 Task: In the Page Anthony.pptxadd a new layout 'blank'and insert a shape ' sort'shape fill with colour blackshape outline with colour redshape effects 3-d rotation ' isometric left down'
Action: Mouse moved to (21, 103)
Screenshot: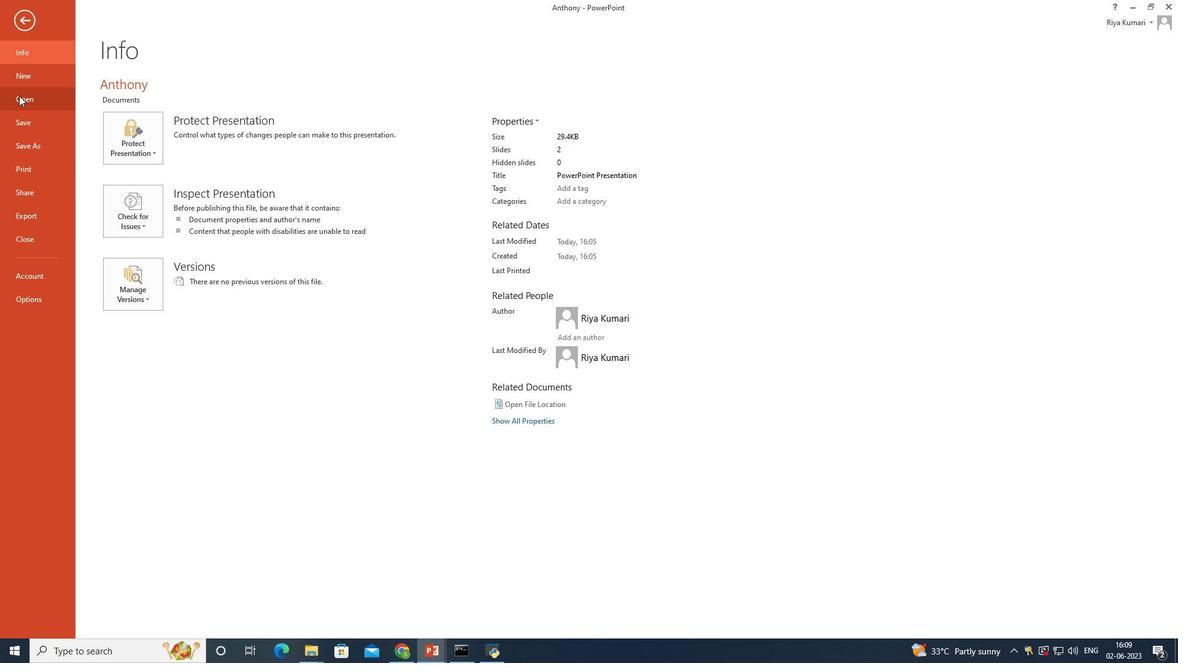
Action: Mouse pressed left at (21, 103)
Screenshot: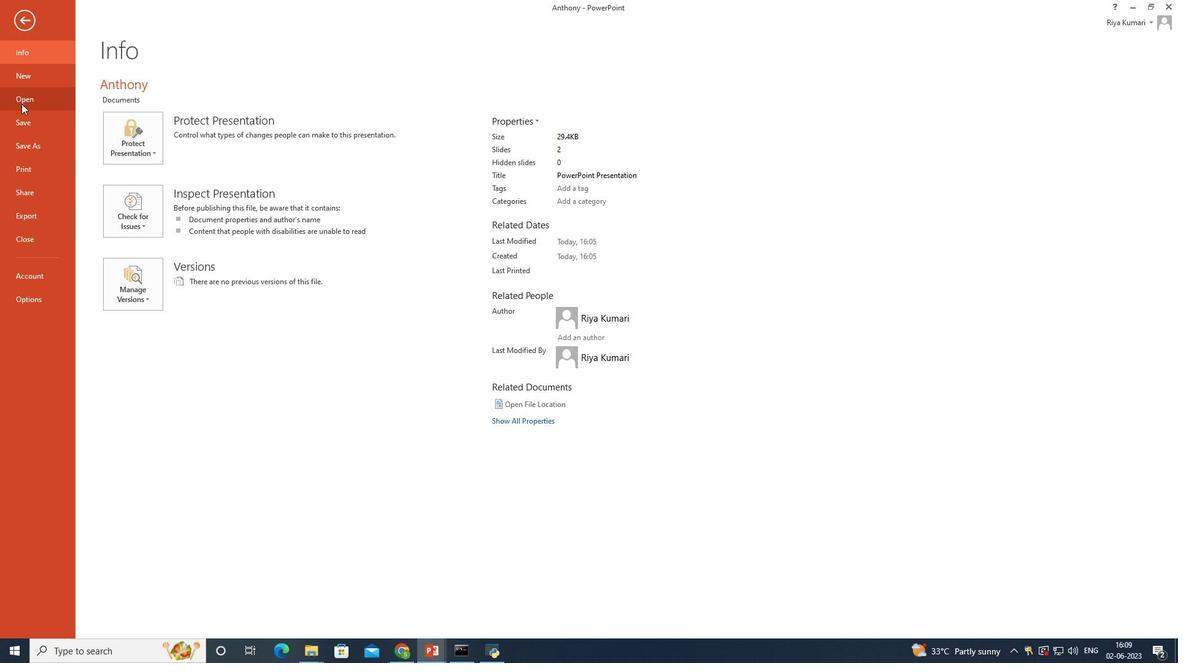 
Action: Mouse moved to (358, 109)
Screenshot: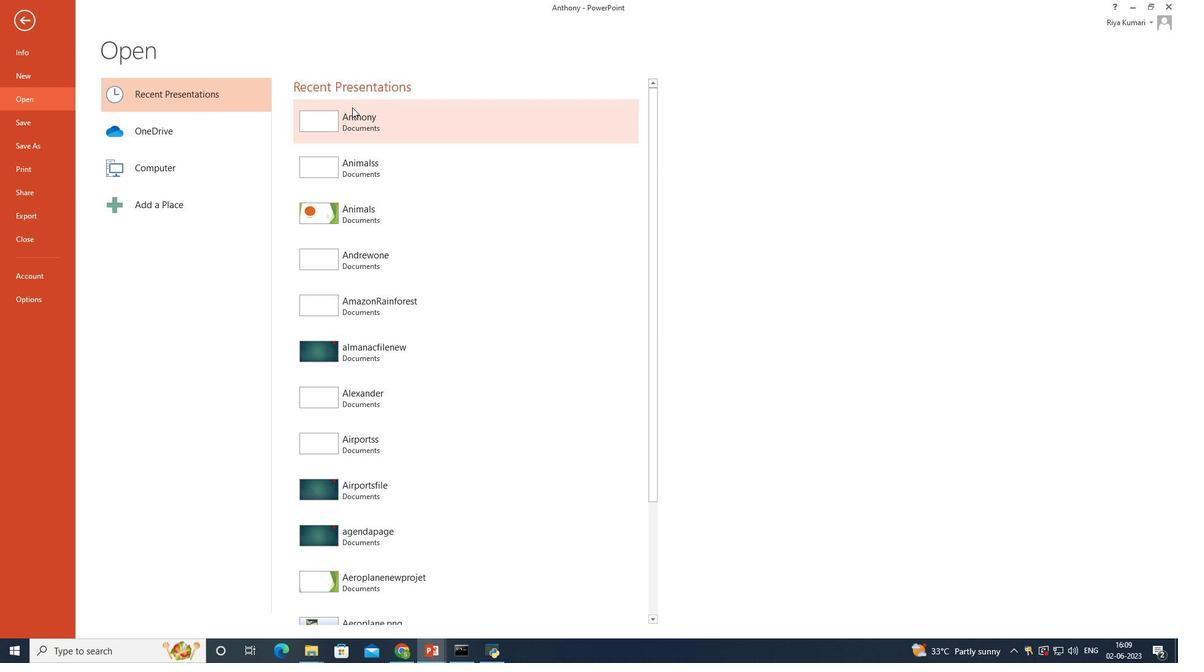 
Action: Mouse pressed left at (358, 109)
Screenshot: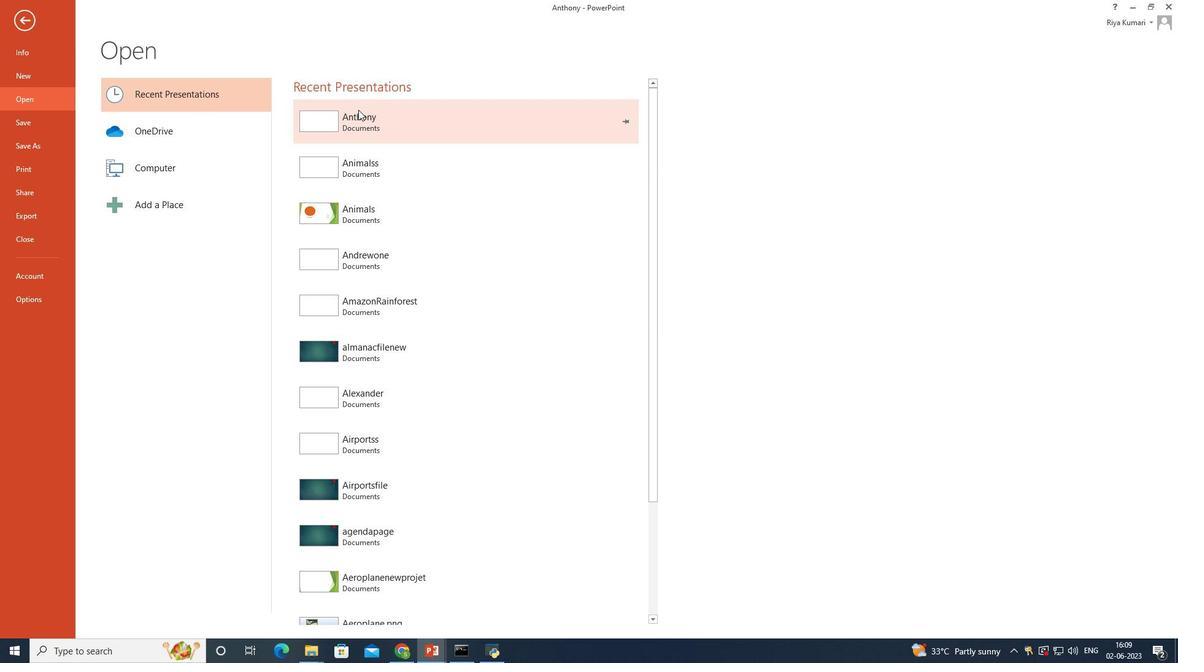 
Action: Mouse moved to (151, 40)
Screenshot: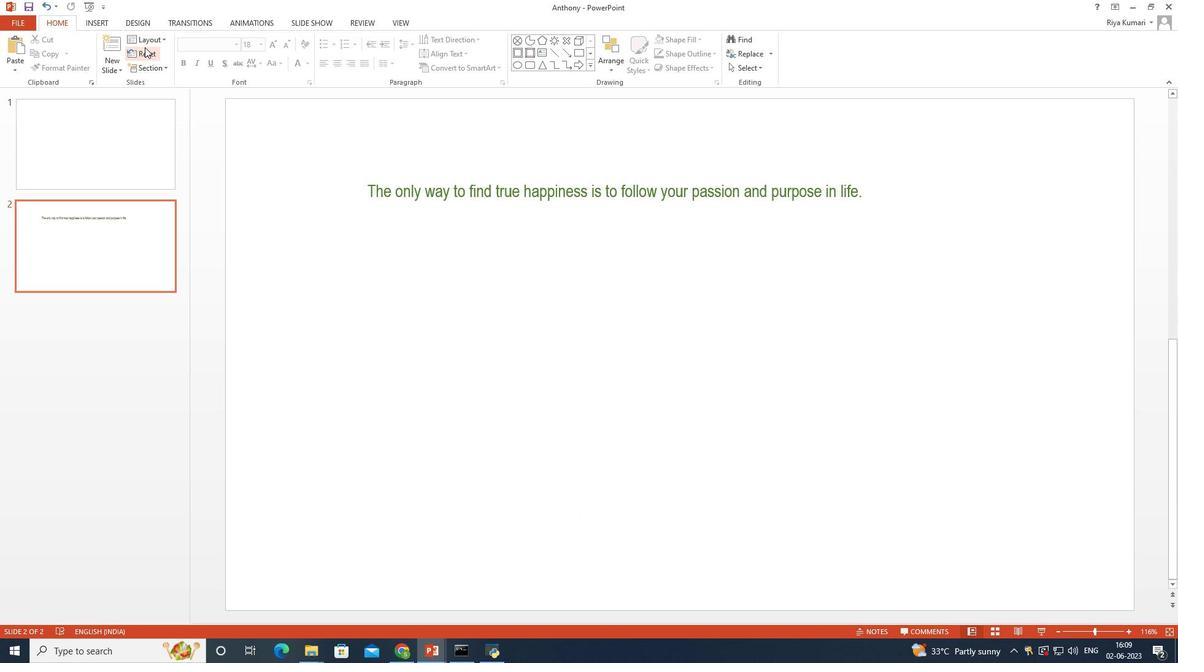 
Action: Mouse pressed left at (151, 40)
Screenshot: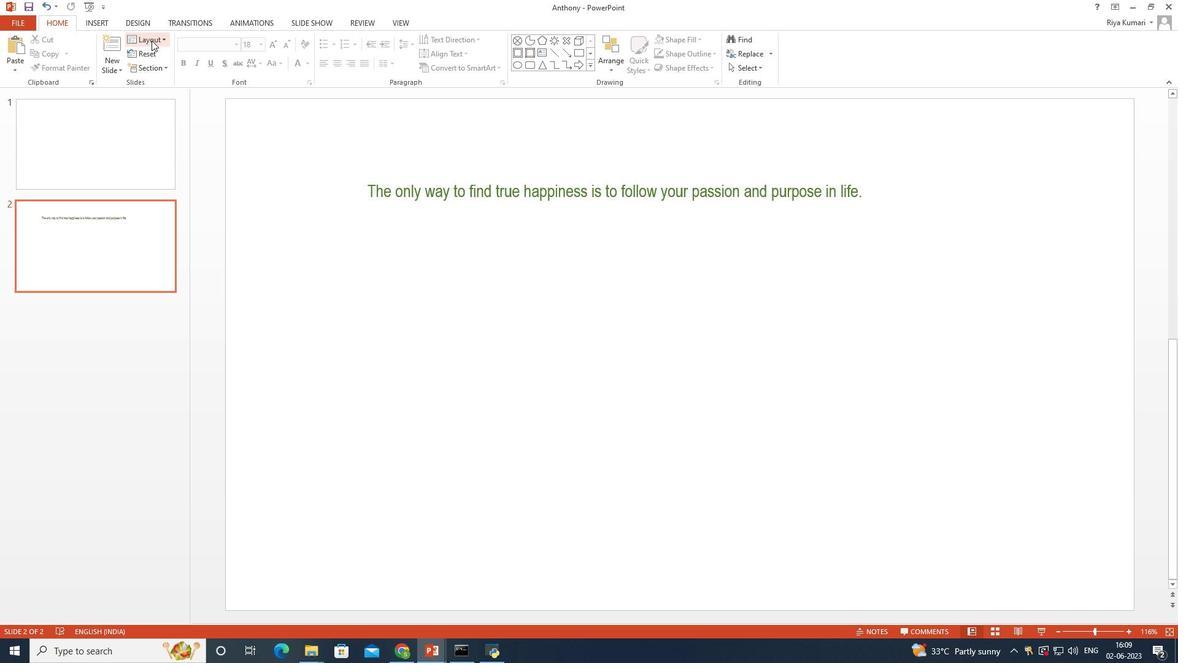 
Action: Mouse moved to (174, 200)
Screenshot: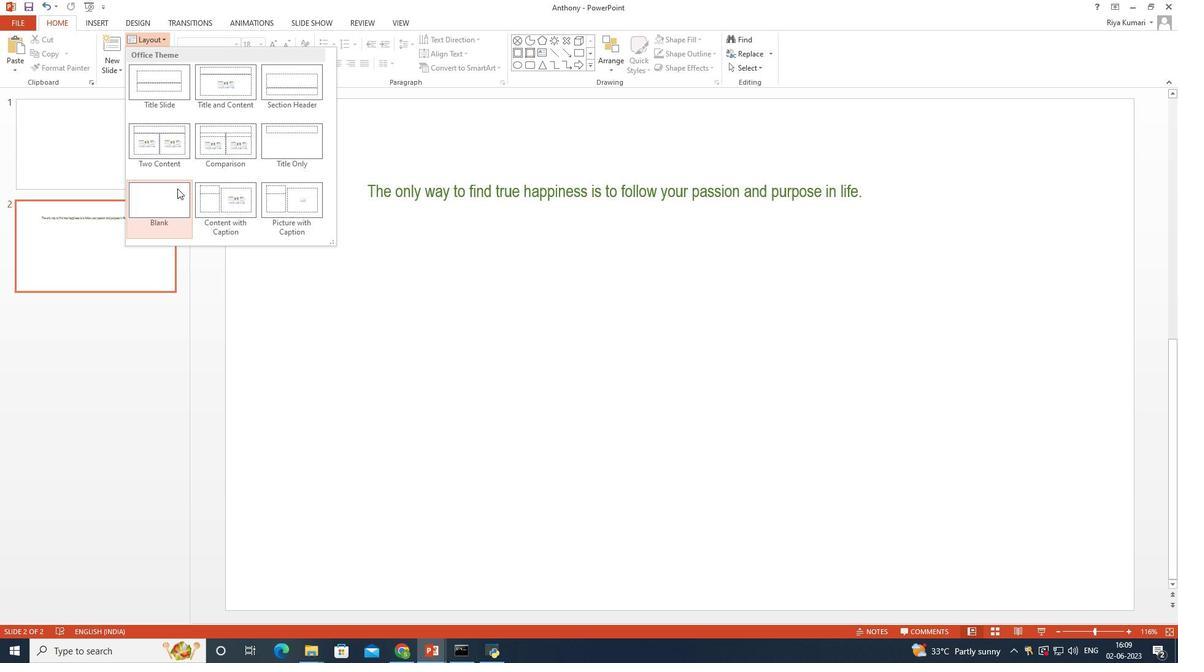 
Action: Mouse pressed left at (174, 200)
Screenshot: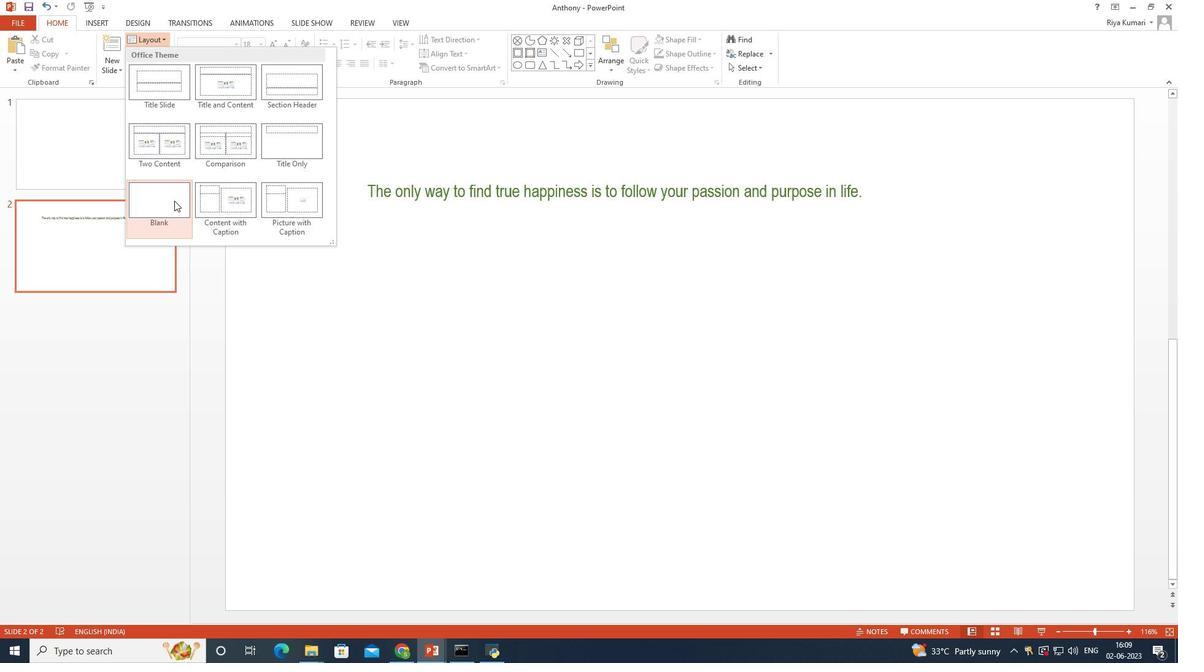 
Action: Mouse moved to (149, 163)
Screenshot: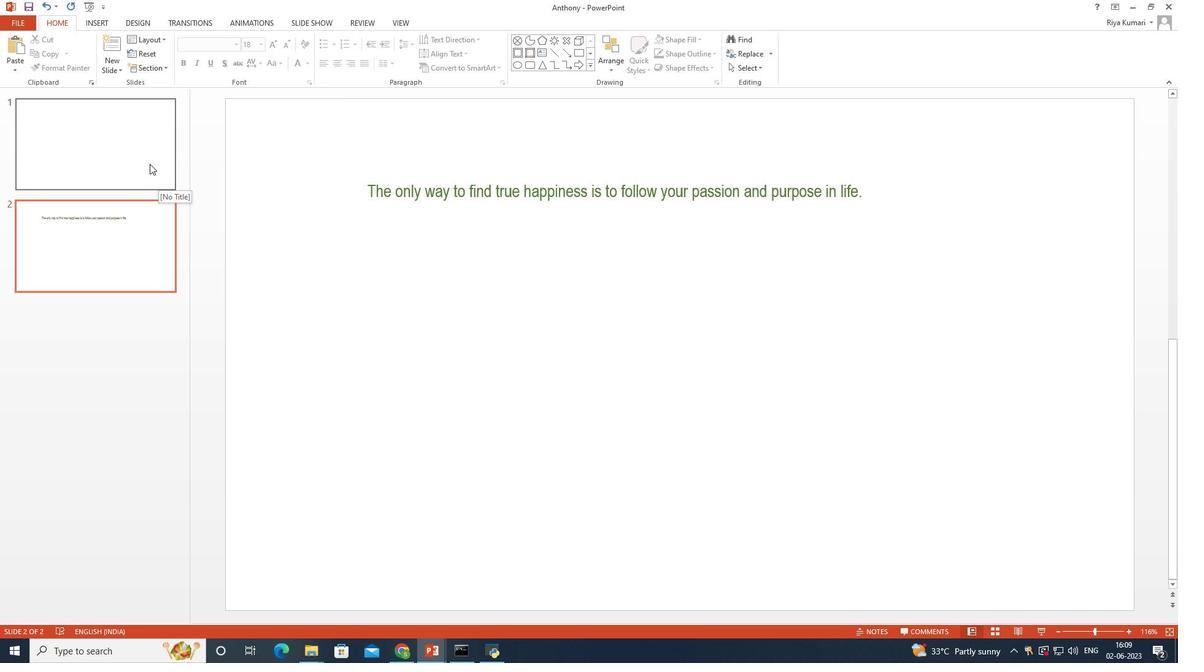 
Action: Mouse pressed left at (149, 163)
Screenshot: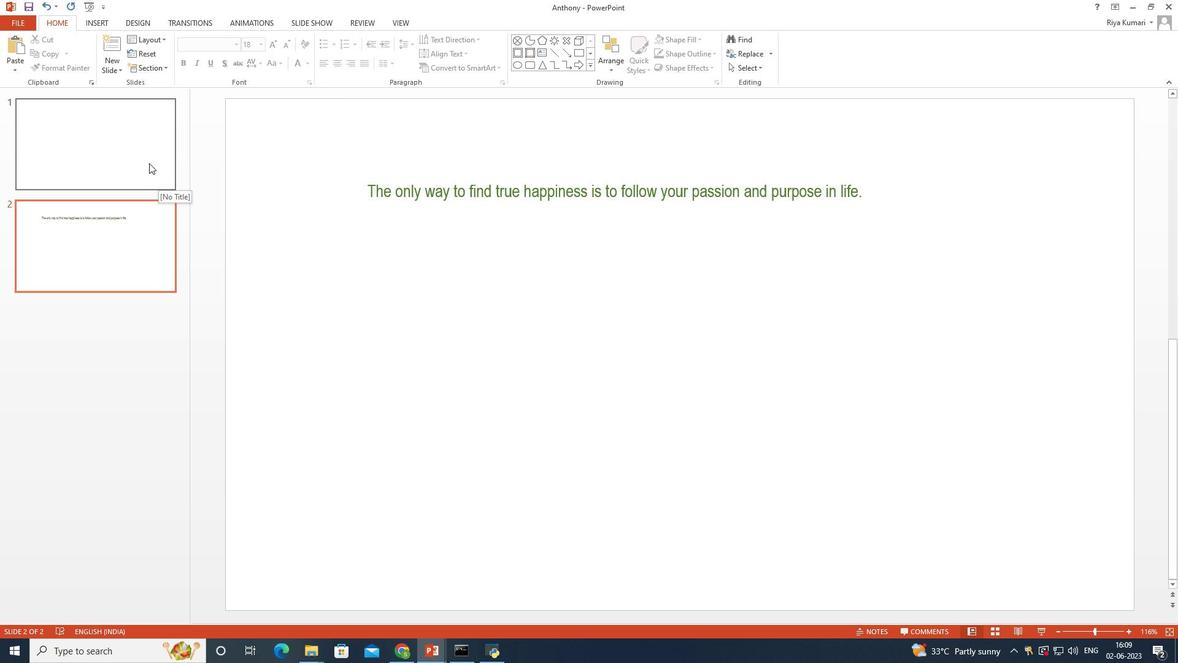 
Action: Mouse moved to (132, 38)
Screenshot: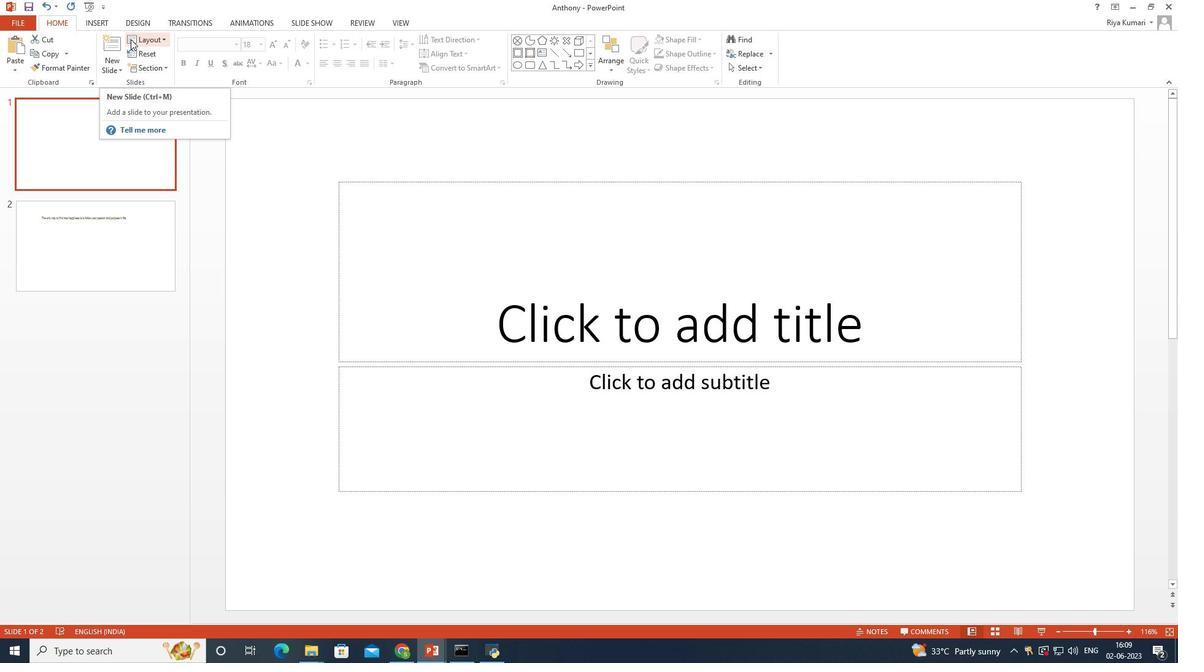 
Action: Mouse pressed left at (132, 38)
Screenshot: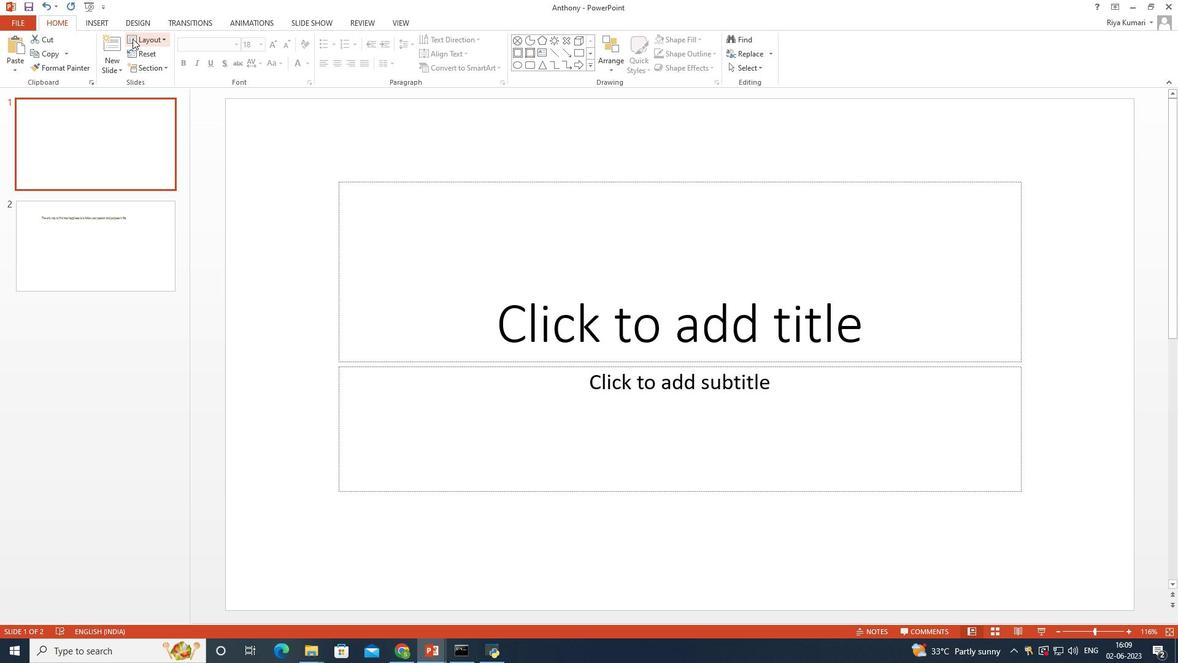 
Action: Mouse moved to (166, 187)
Screenshot: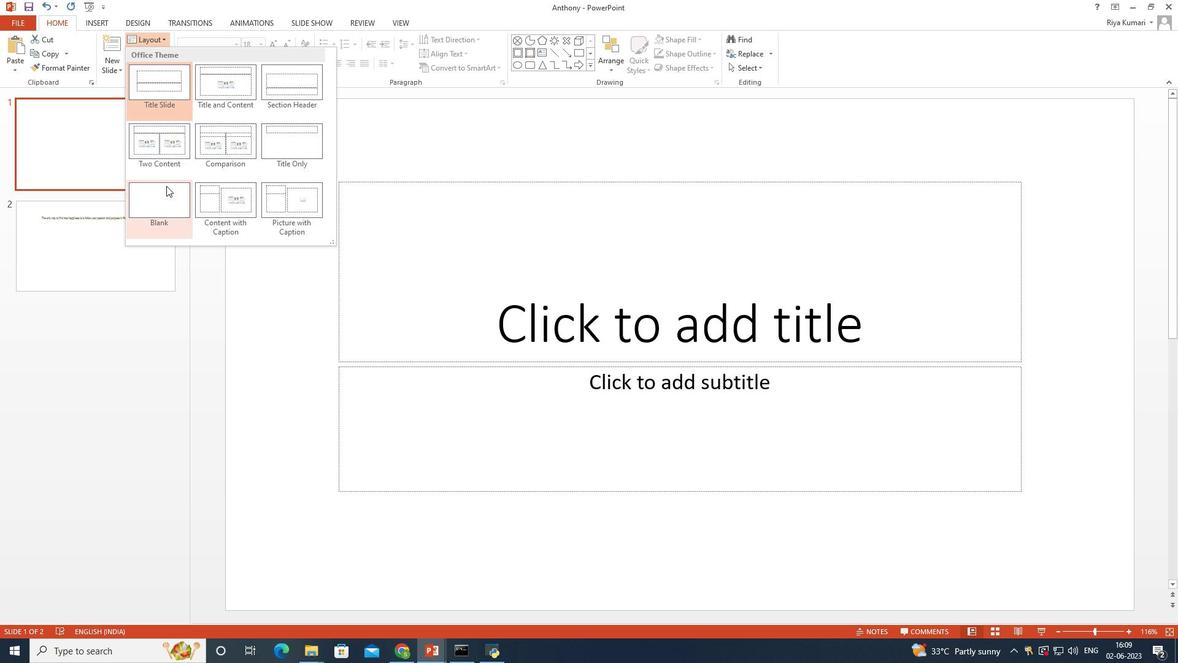 
Action: Mouse pressed left at (166, 187)
Screenshot: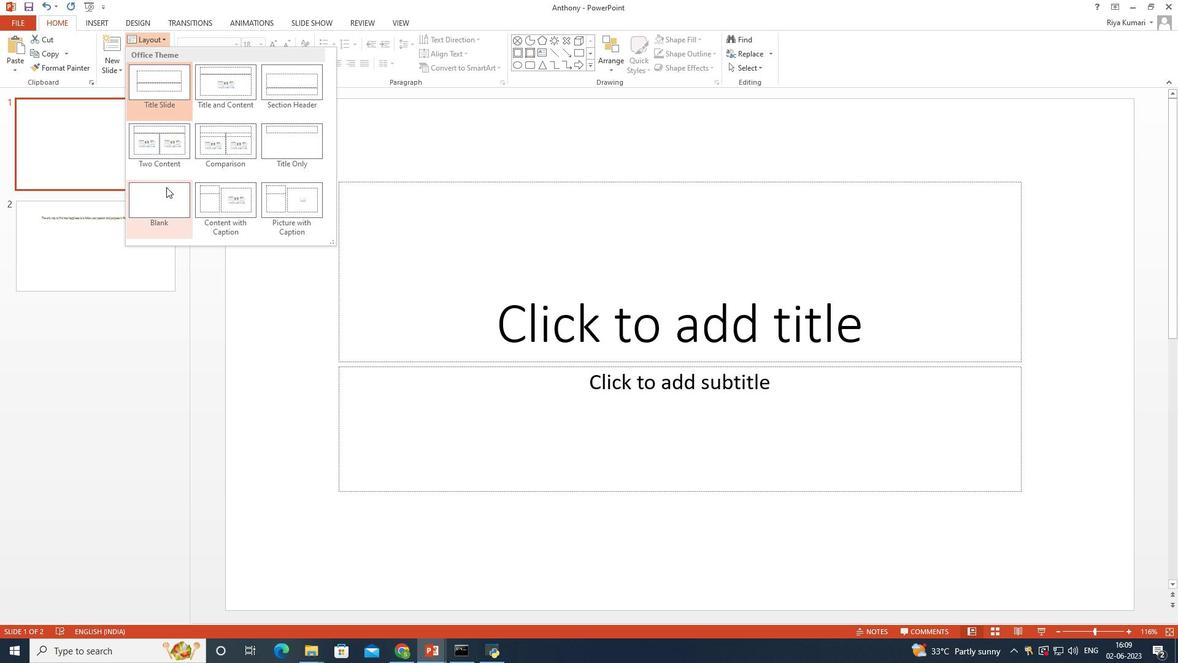 
Action: Mouse moved to (587, 64)
Screenshot: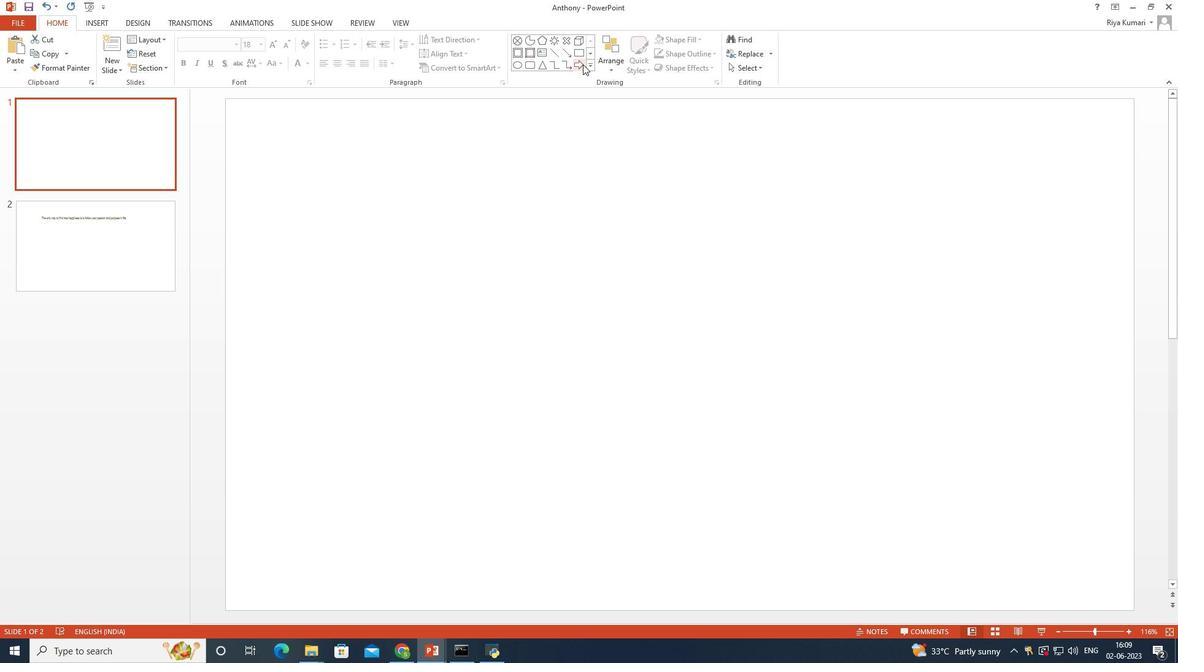 
Action: Mouse pressed left at (587, 64)
Screenshot: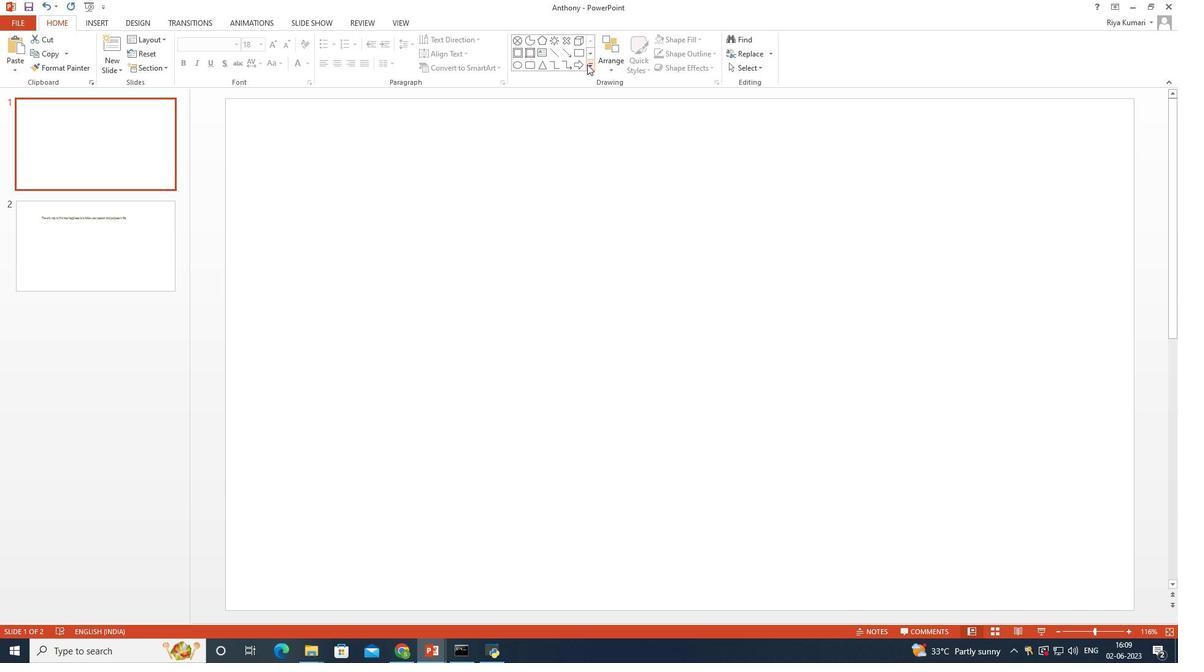 
Action: Mouse moved to (596, 119)
Screenshot: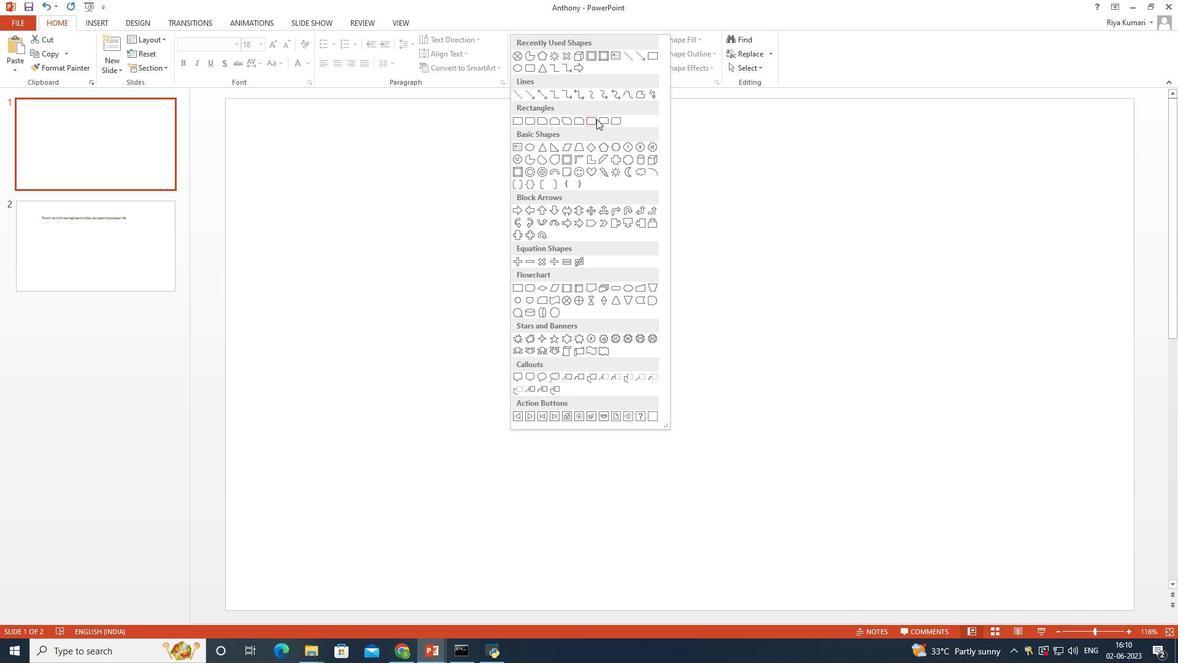 
Action: Mouse pressed left at (596, 119)
Screenshot: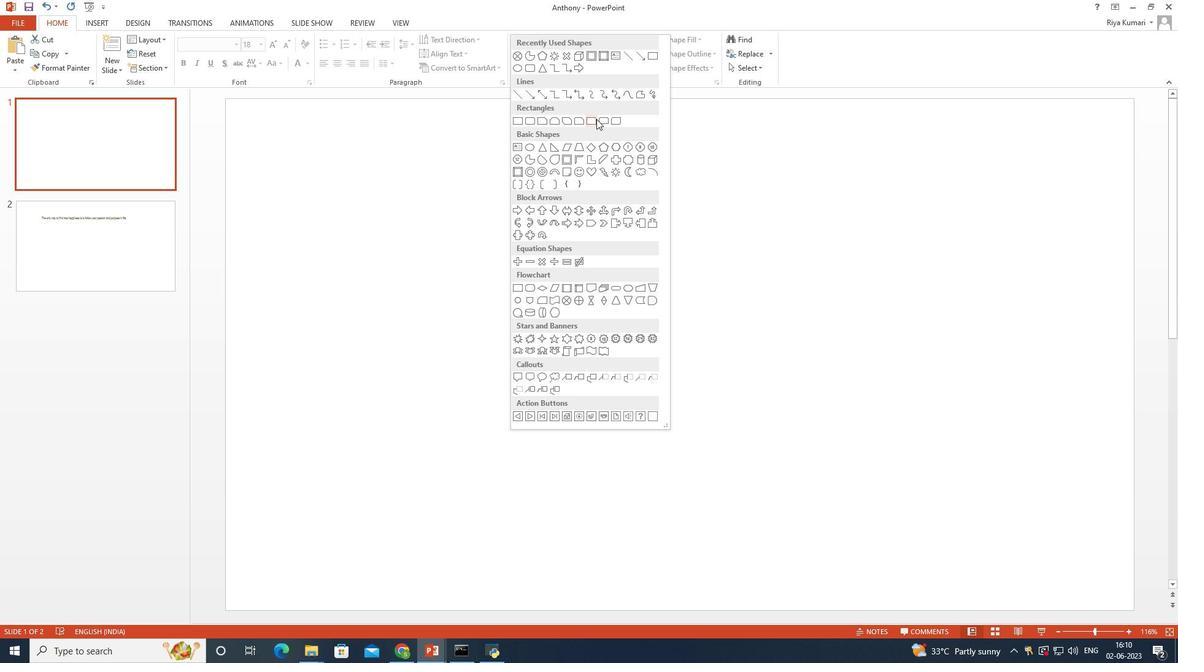 
Action: Mouse moved to (413, 159)
Screenshot: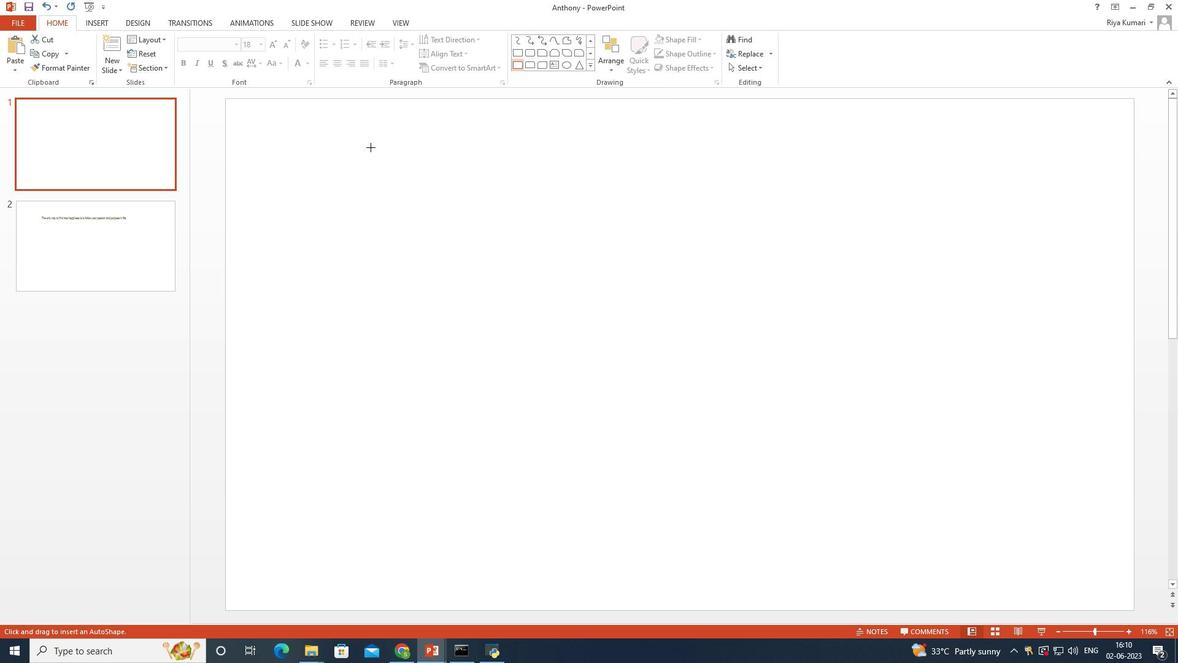 
Action: Mouse pressed left at (413, 159)
Screenshot: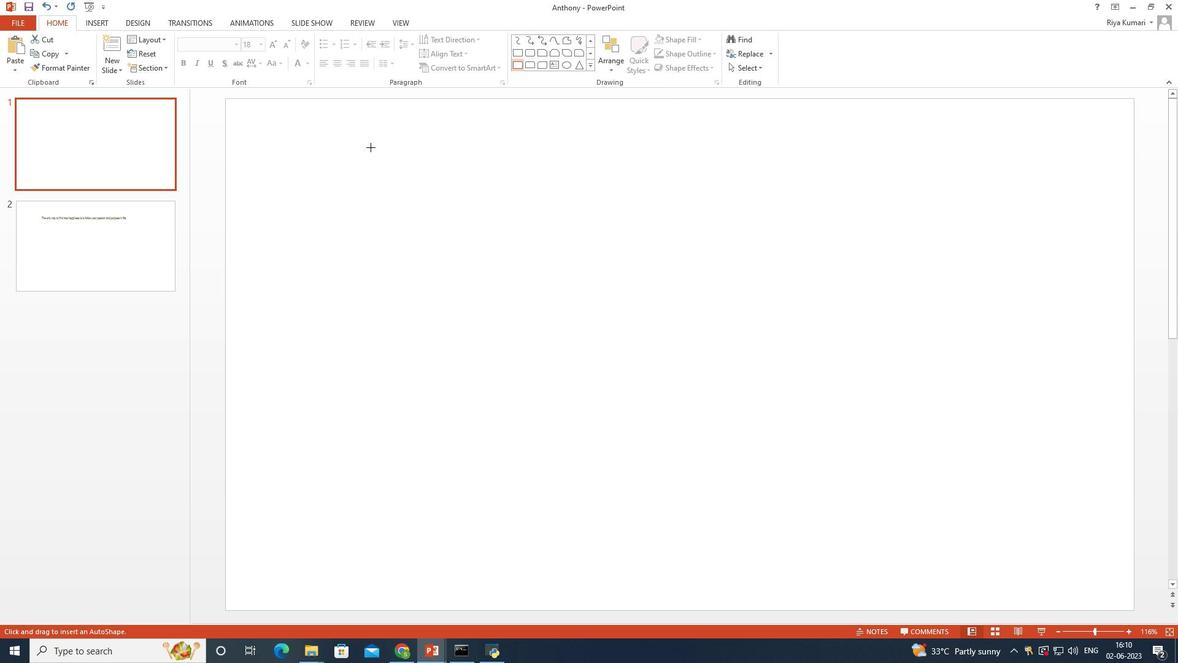 
Action: Mouse moved to (698, 38)
Screenshot: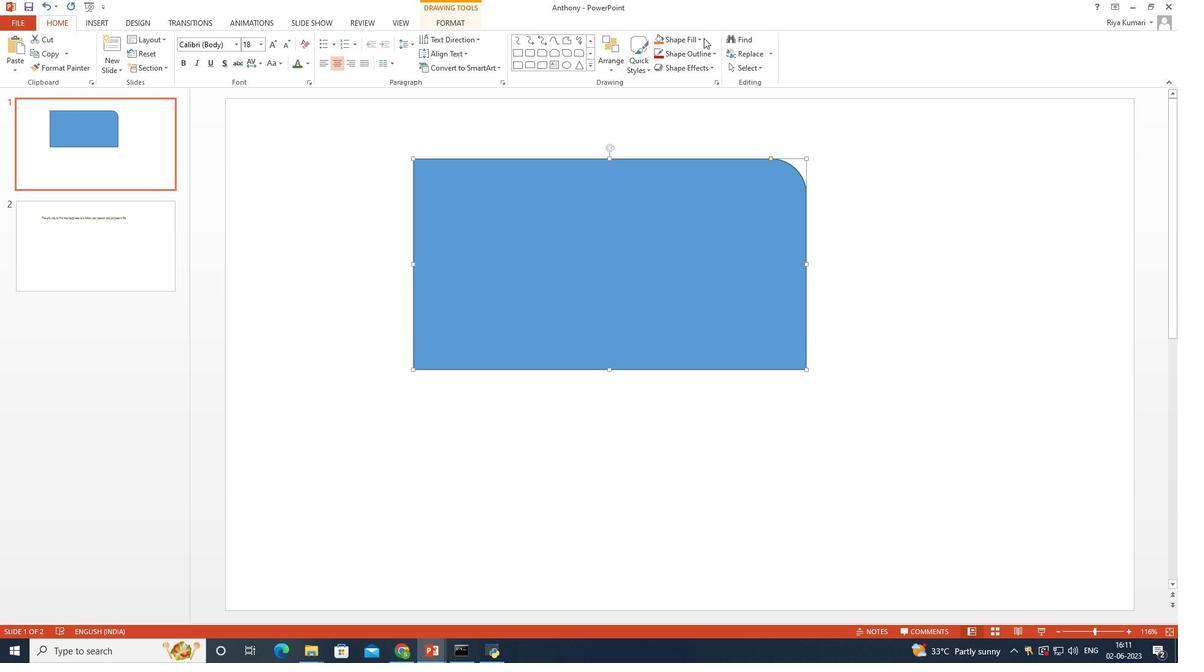 
Action: Mouse pressed left at (698, 38)
Screenshot: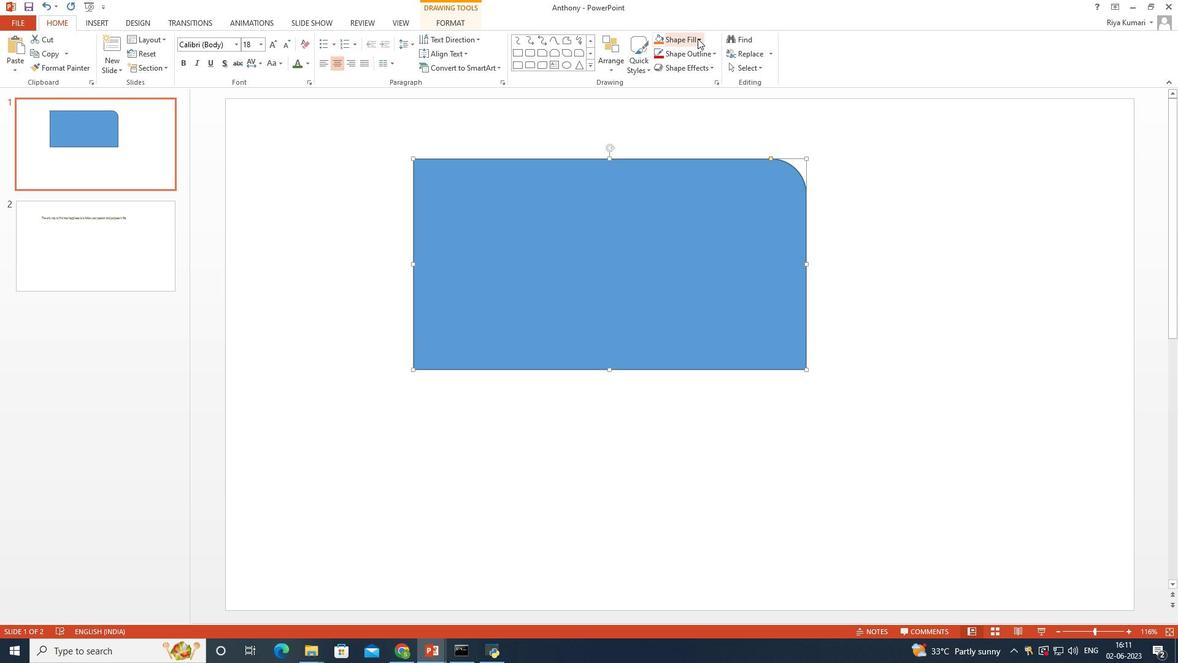 
Action: Mouse moved to (669, 68)
Screenshot: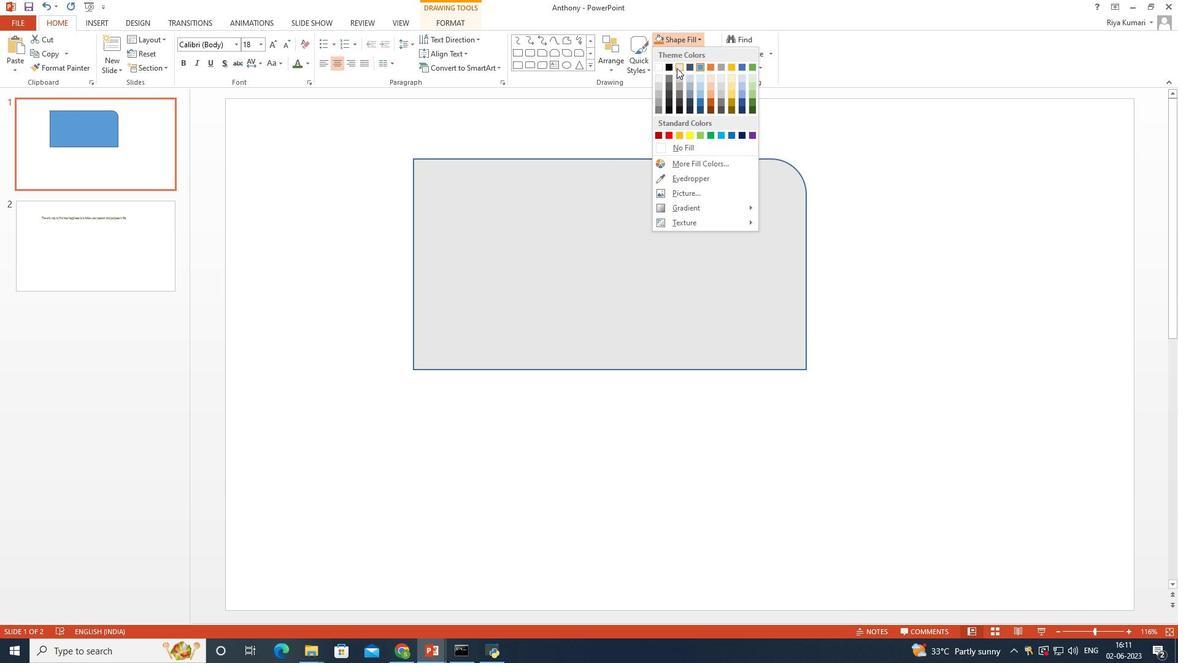 
Action: Mouse pressed left at (669, 68)
Screenshot: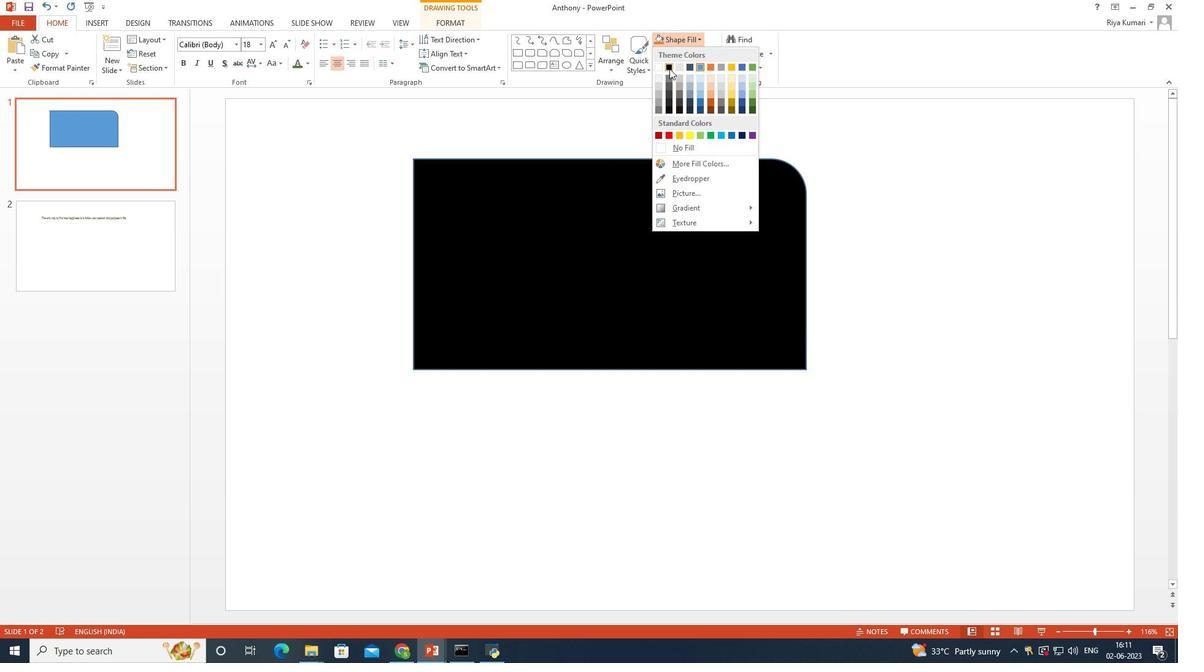 
Action: Mouse moved to (674, 52)
Screenshot: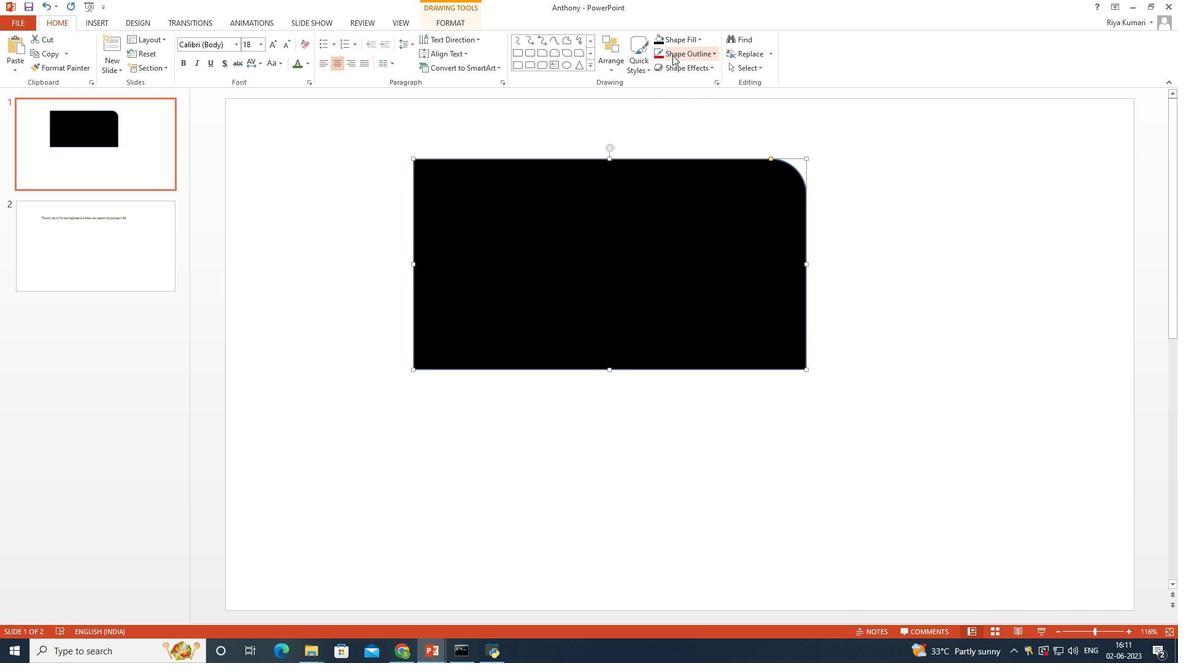 
Action: Mouse pressed left at (674, 52)
Screenshot: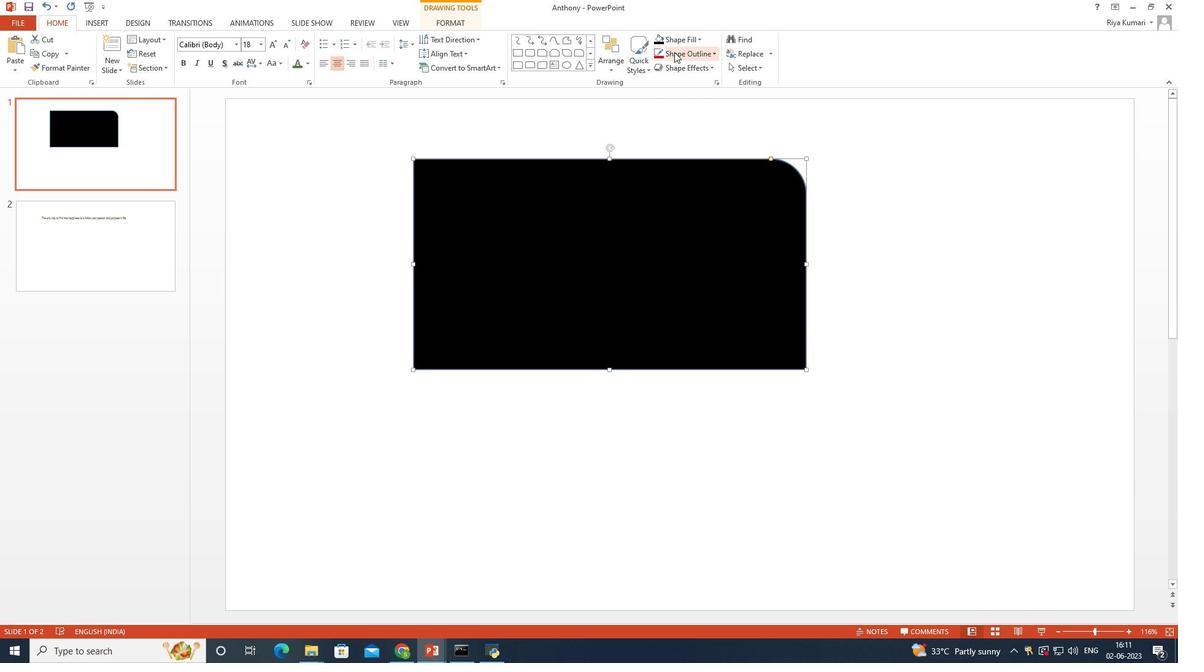 
Action: Mouse moved to (668, 151)
Screenshot: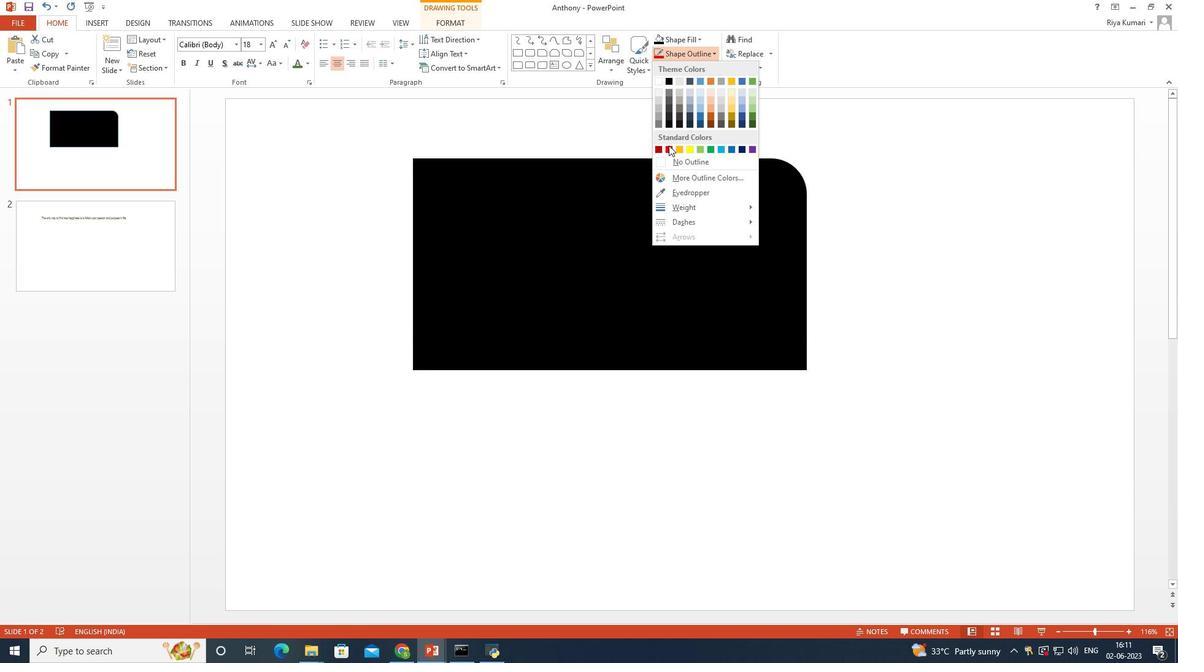 
Action: Mouse pressed left at (668, 151)
Screenshot: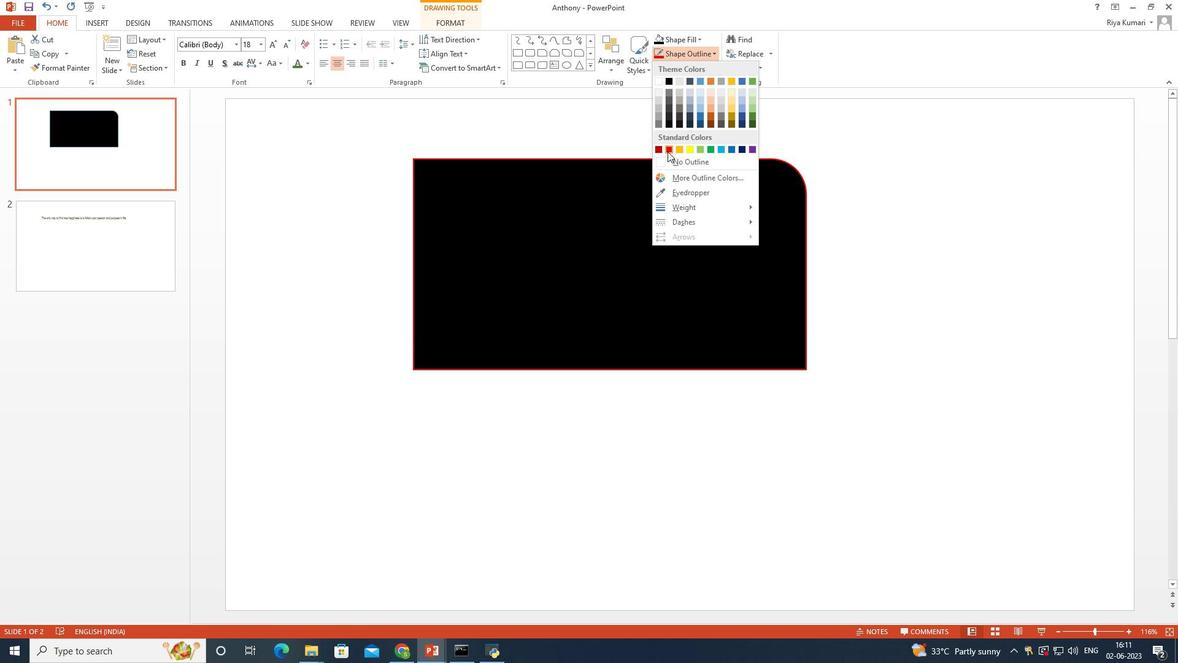 
Action: Mouse moved to (685, 66)
Screenshot: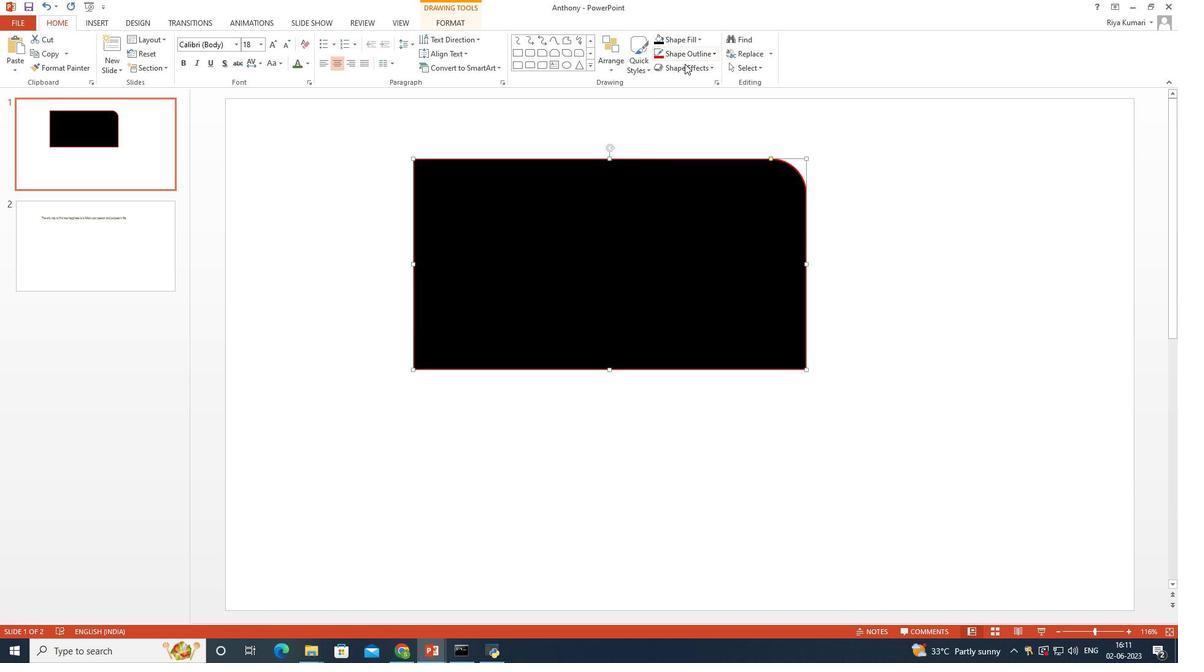 
Action: Mouse pressed left at (685, 66)
Screenshot: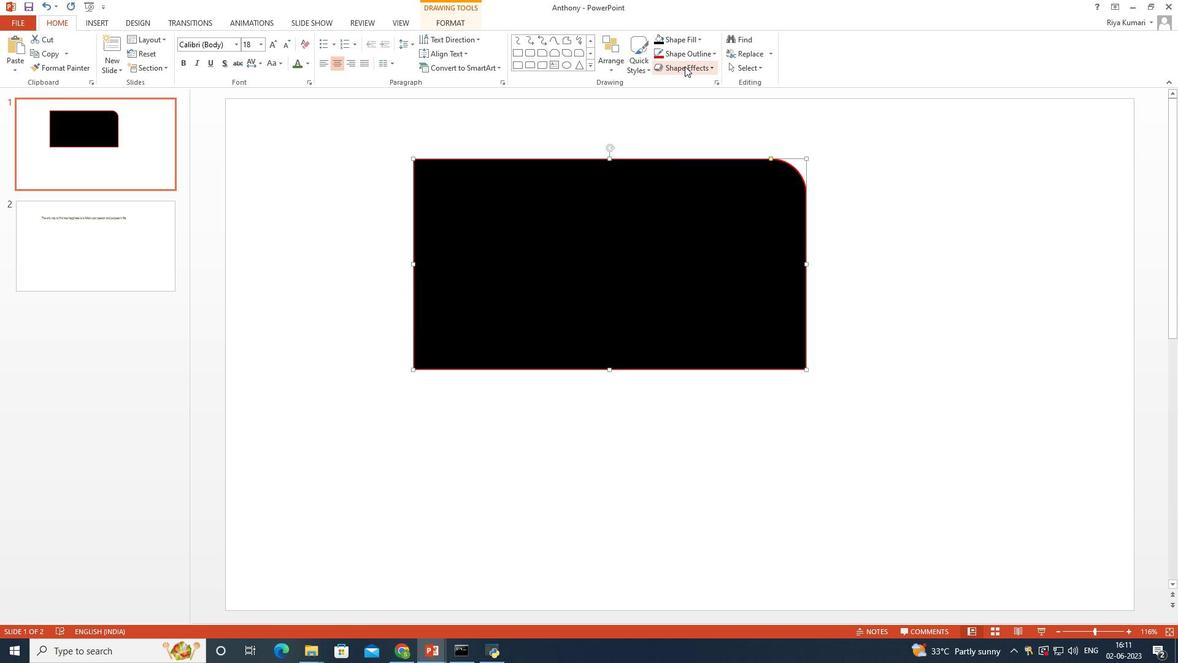 
Action: Mouse moved to (720, 251)
Screenshot: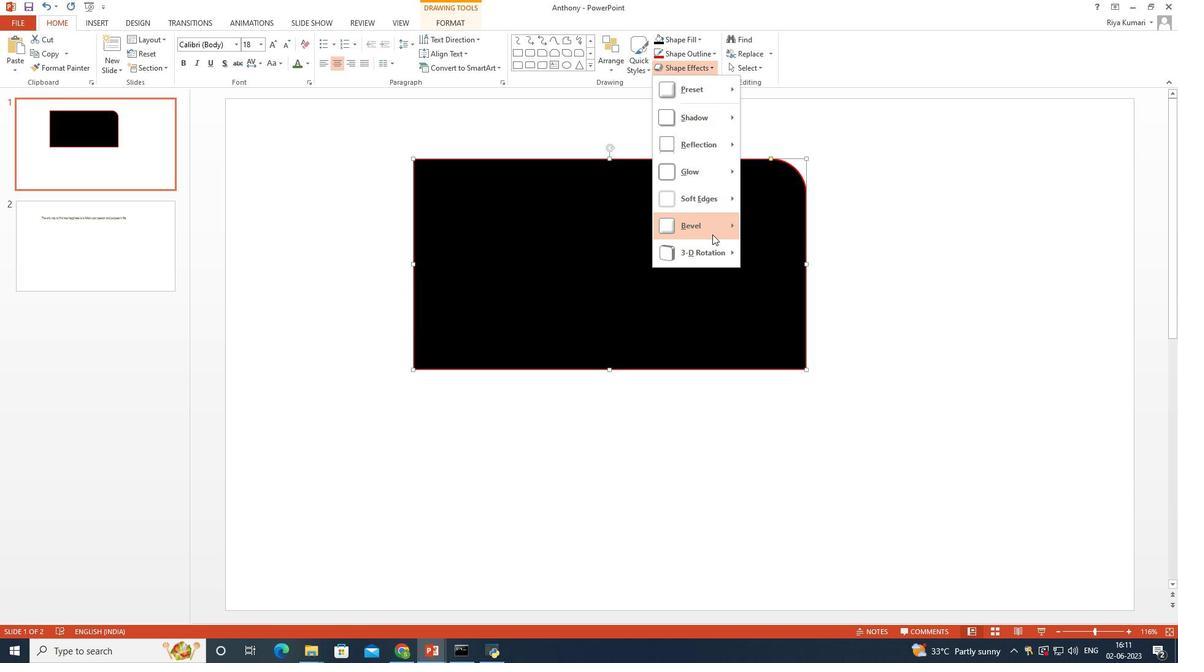 
Action: Mouse pressed left at (720, 251)
Screenshot: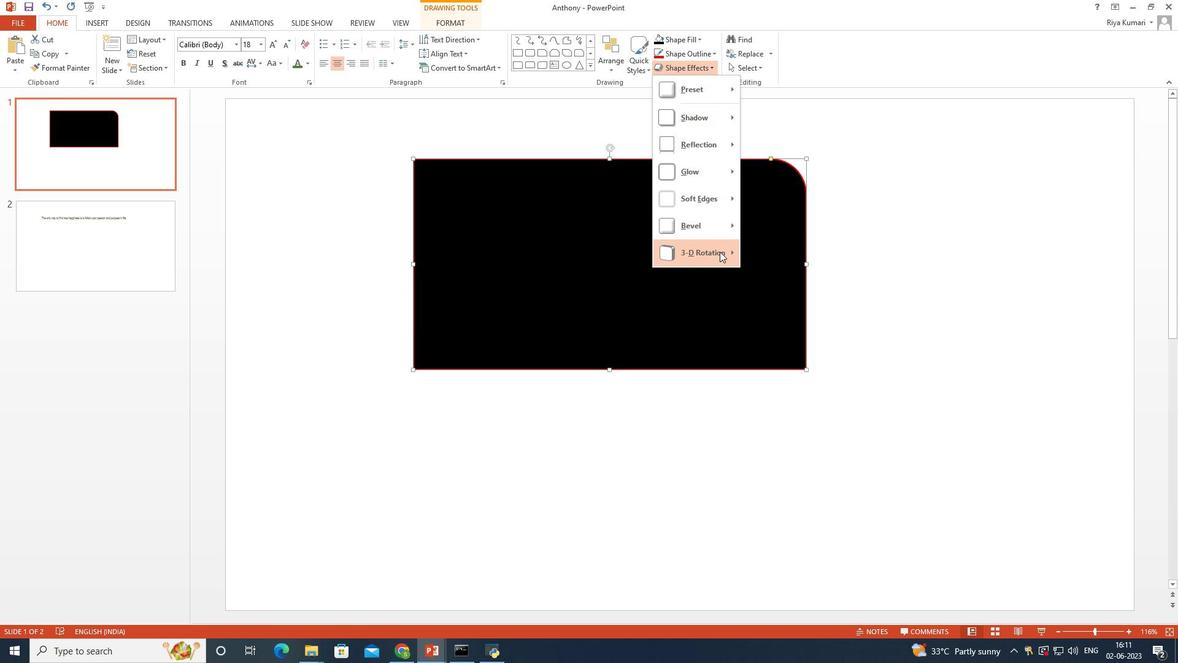 
Action: Mouse moved to (767, 319)
Screenshot: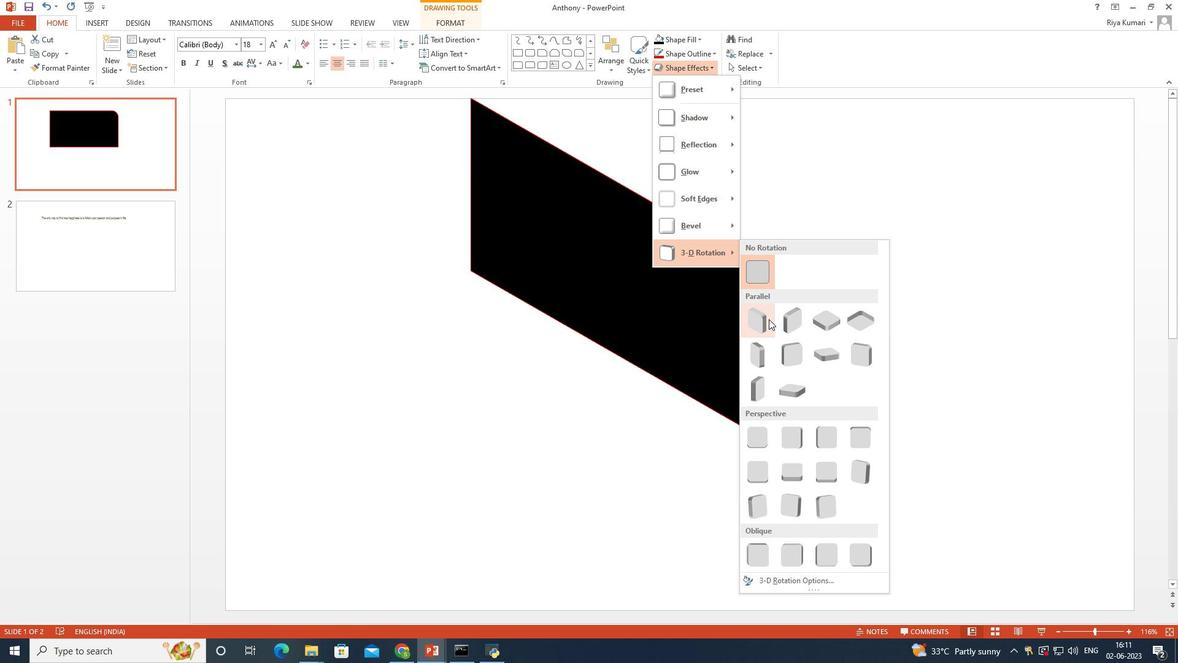 
Action: Mouse pressed left at (767, 319)
Screenshot: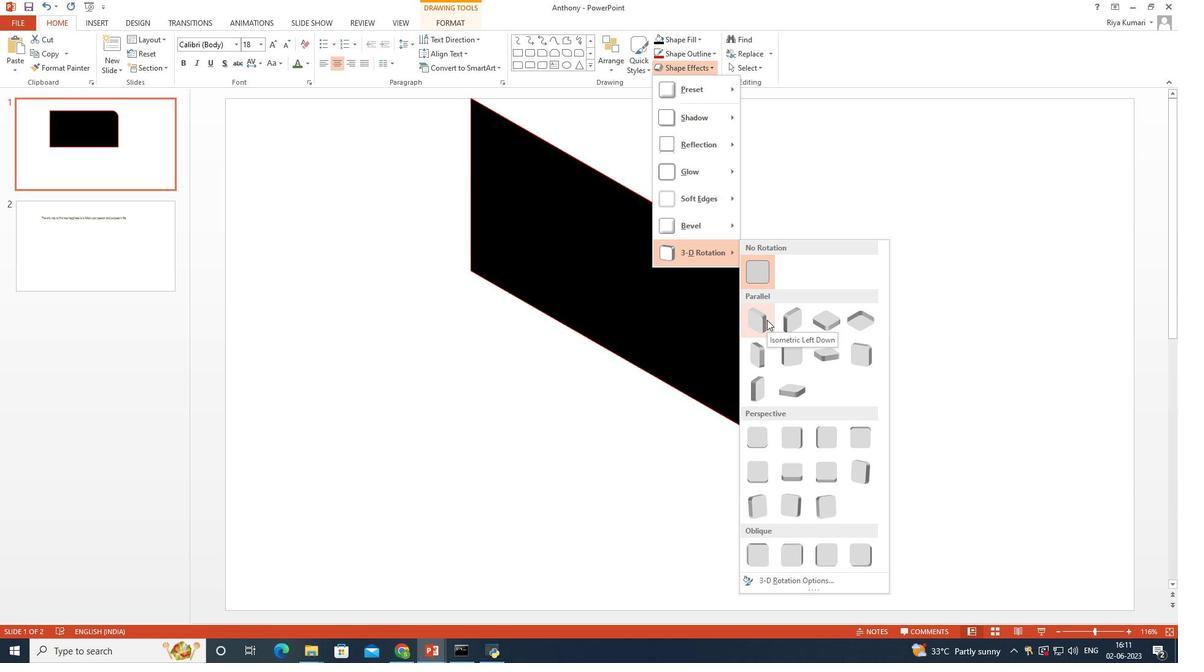 
Action: Mouse moved to (966, 299)
Screenshot: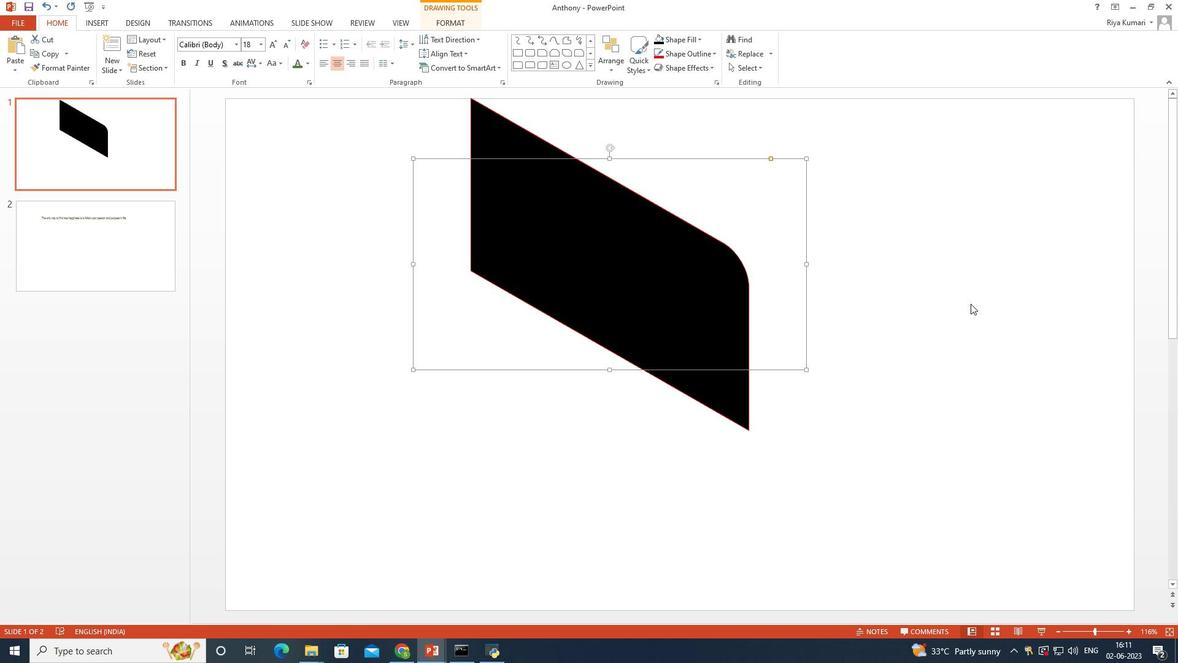 
Action: Mouse pressed left at (966, 299)
Screenshot: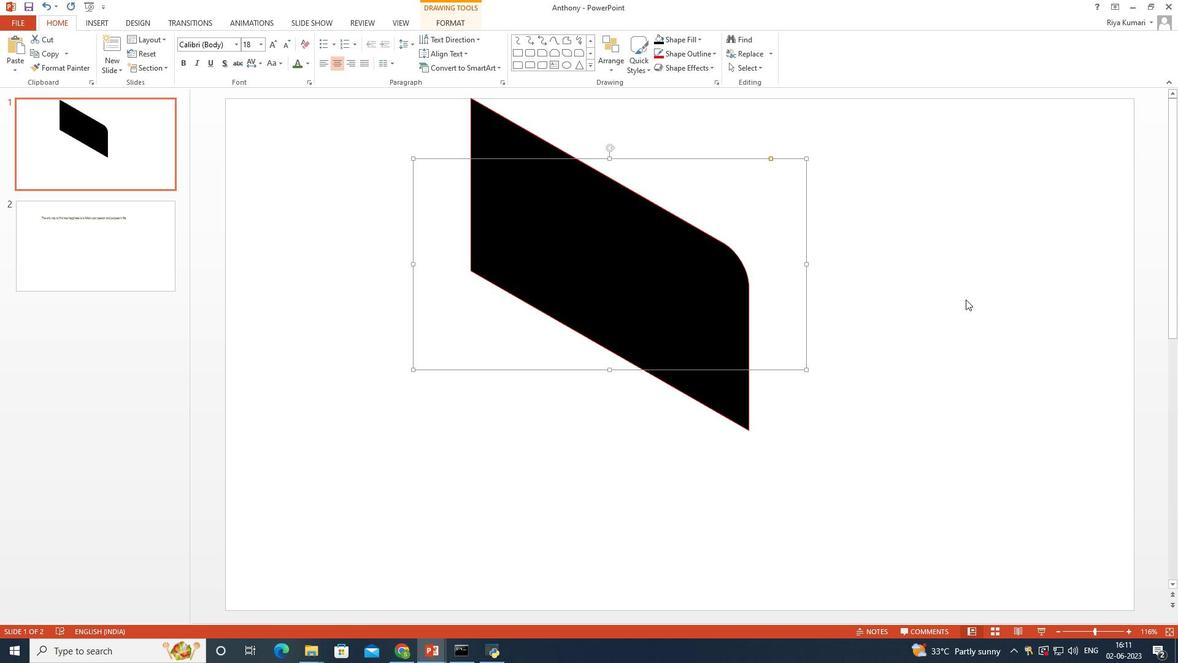 
Action: Mouse moved to (965, 299)
Screenshot: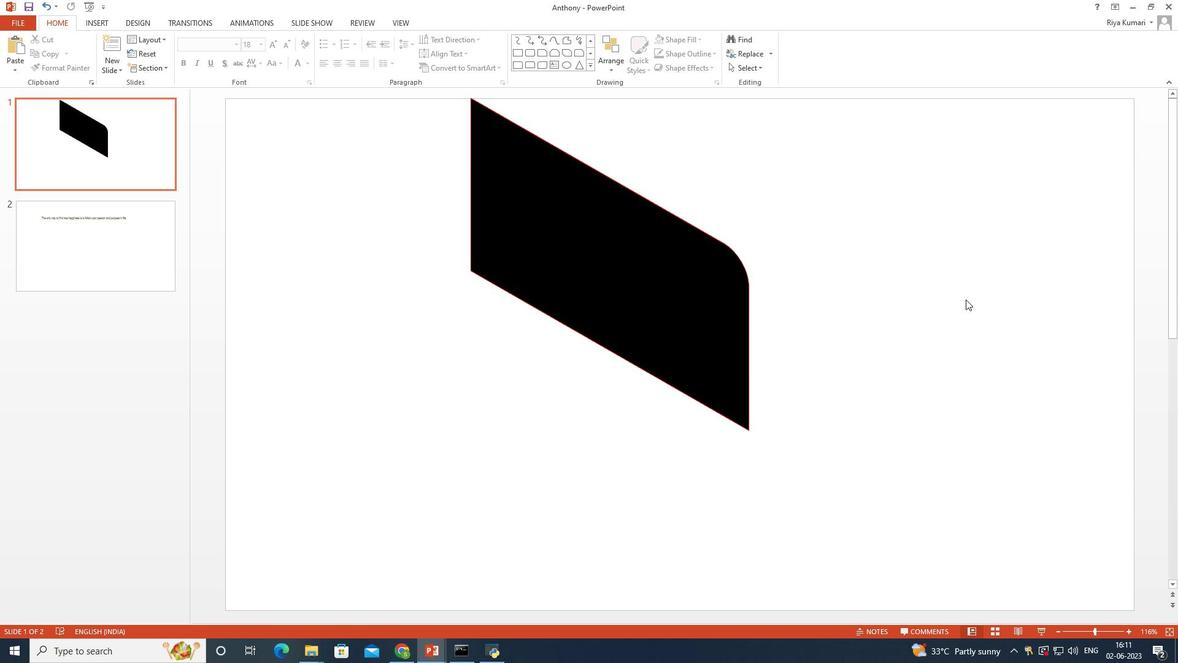 
